 Task: Change the option "Damaged or incomplete AVI file" to "Fix when necessary".
Action: Mouse moved to (125, 16)
Screenshot: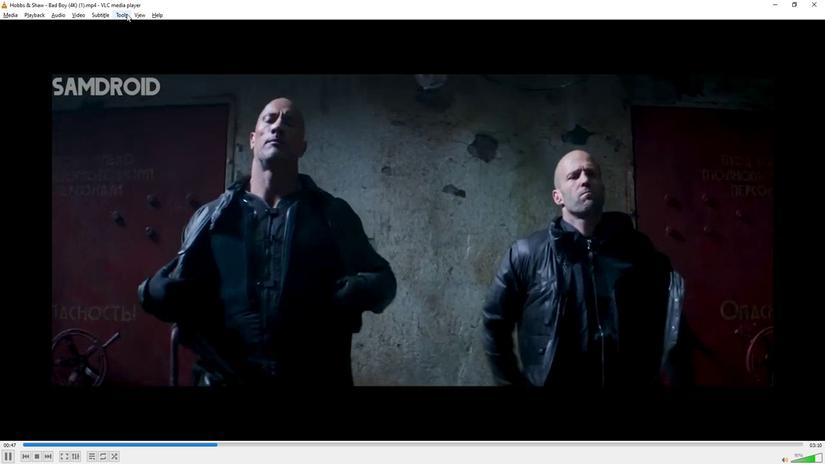 
Action: Mouse pressed left at (125, 16)
Screenshot: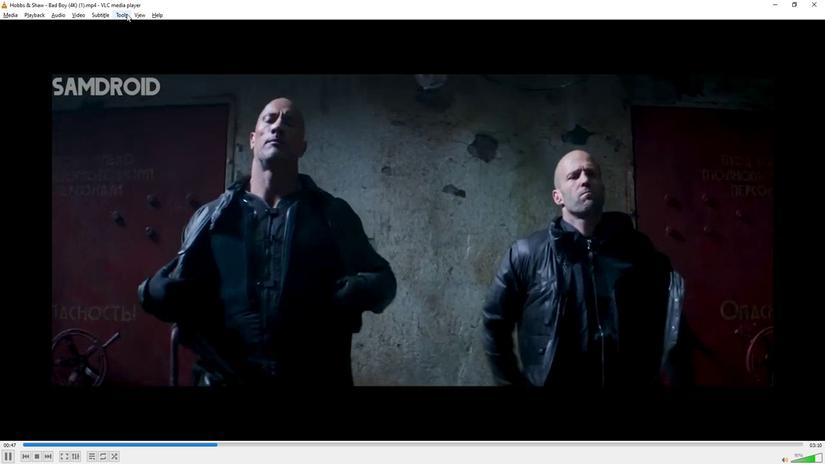 
Action: Mouse moved to (139, 118)
Screenshot: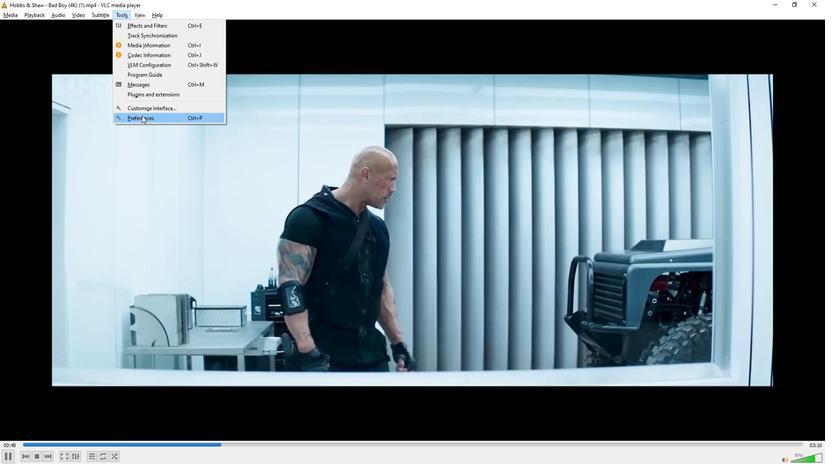 
Action: Mouse pressed left at (139, 118)
Screenshot: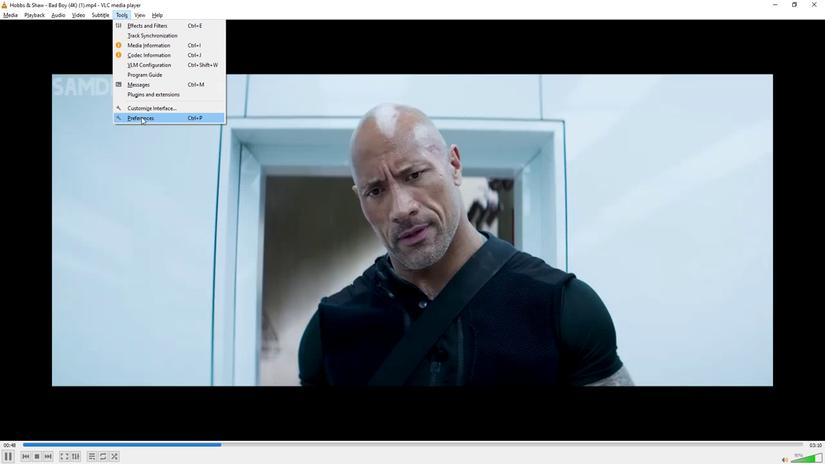 
Action: Mouse moved to (226, 134)
Screenshot: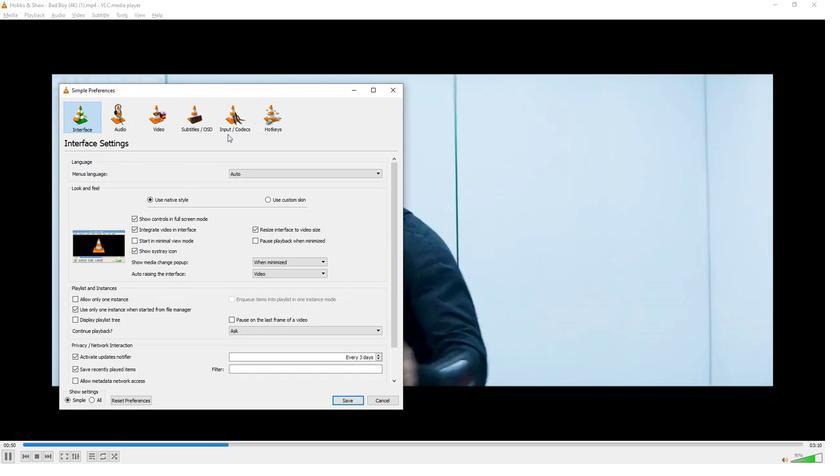 
Action: Mouse pressed left at (226, 134)
Screenshot: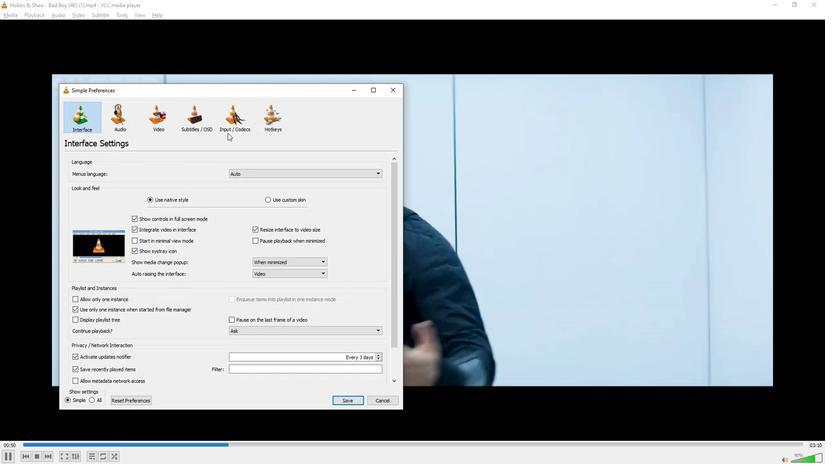 
Action: Mouse moved to (208, 313)
Screenshot: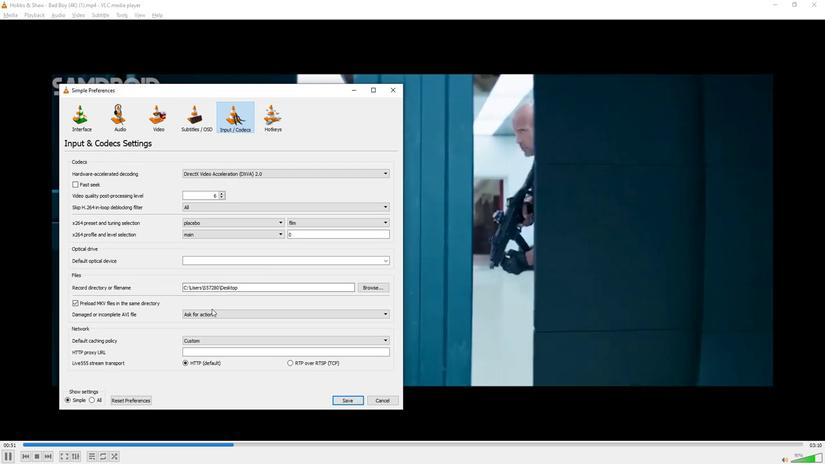 
Action: Mouse pressed left at (208, 313)
Screenshot: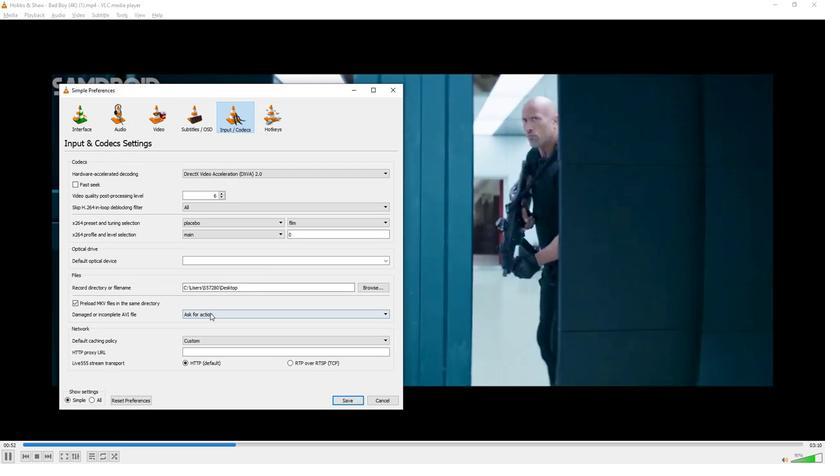 
Action: Mouse moved to (201, 337)
Screenshot: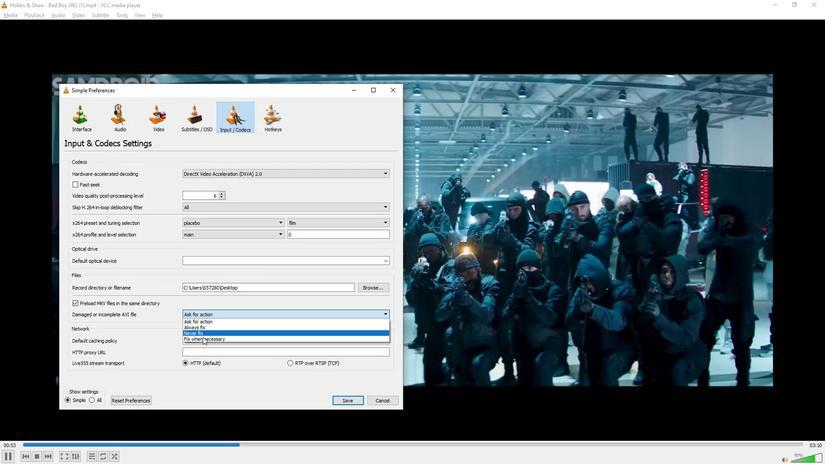 
Action: Mouse pressed left at (201, 337)
Screenshot: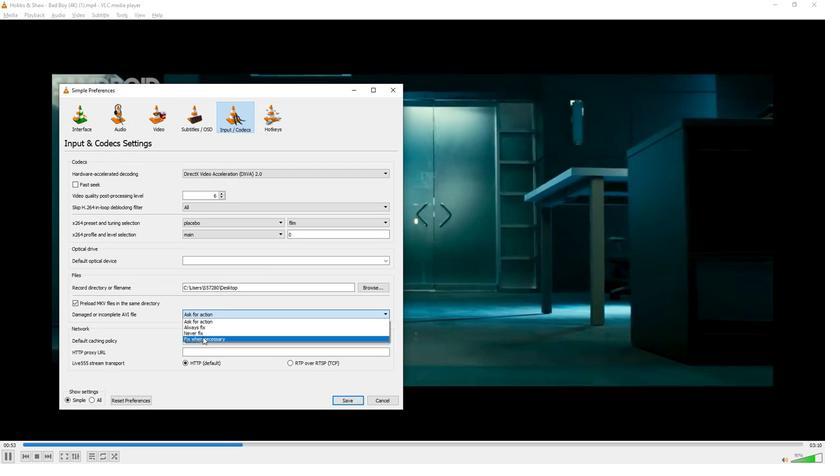 
Action: Mouse moved to (201, 379)
Screenshot: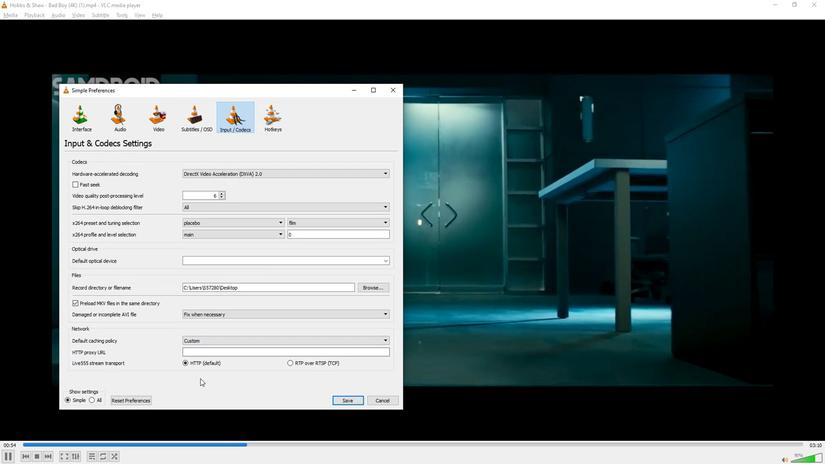 
